 Task: Reset the layout of the chart.
Action: Mouse moved to (51, 353)
Screenshot: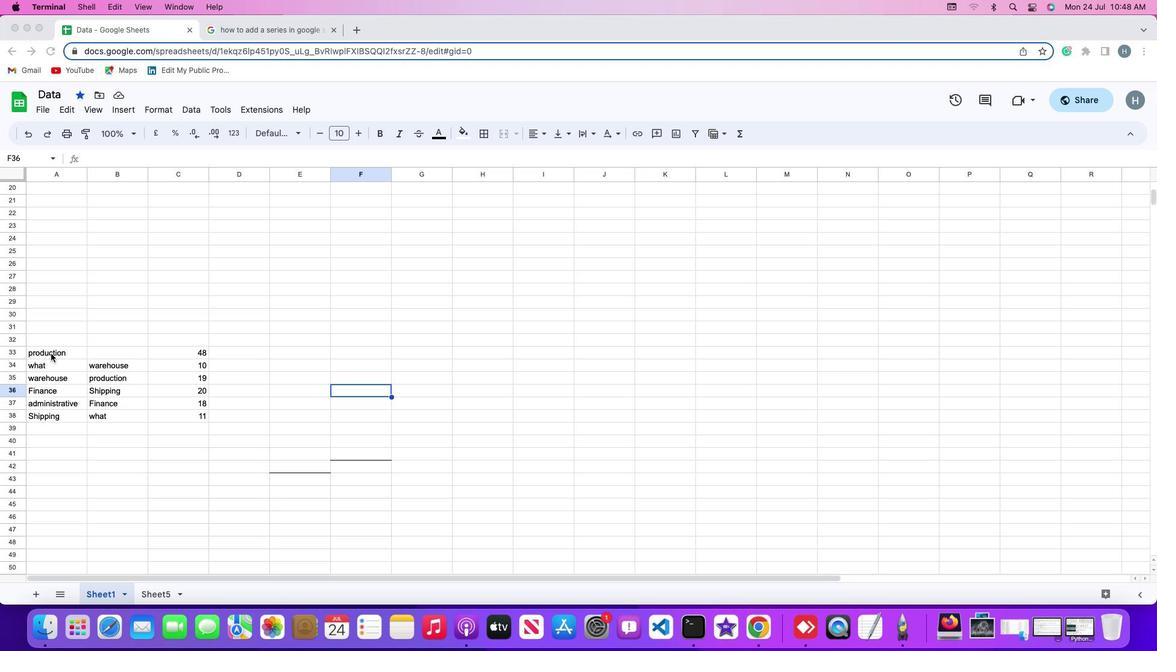 
Action: Mouse pressed left at (51, 353)
Screenshot: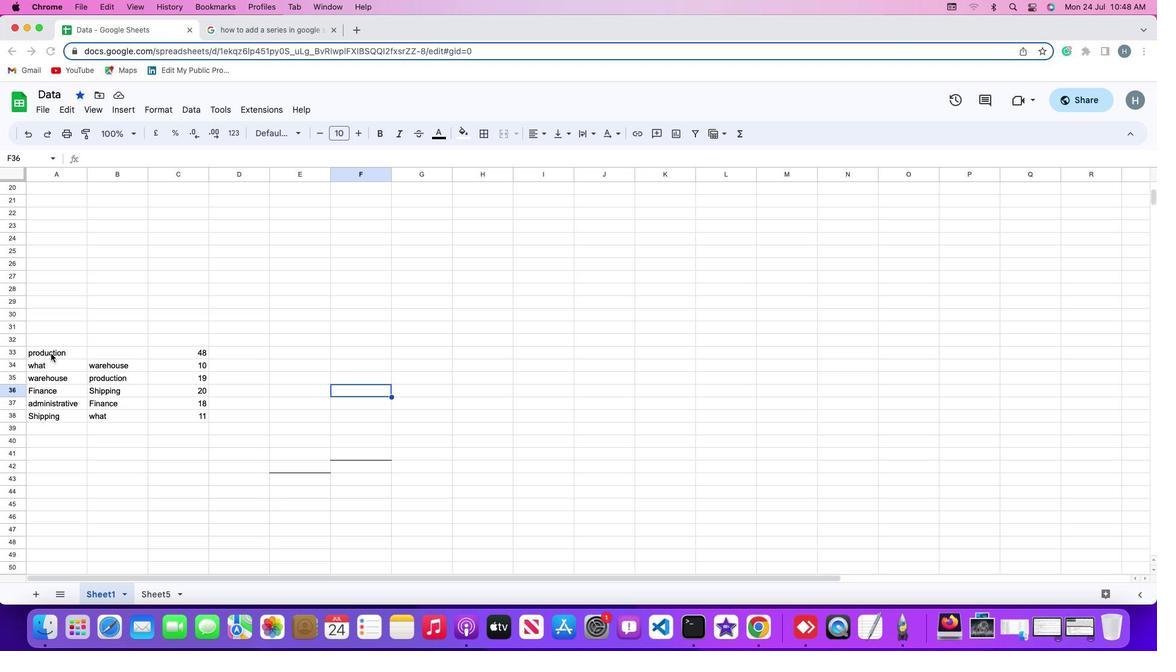 
Action: Mouse pressed left at (51, 353)
Screenshot: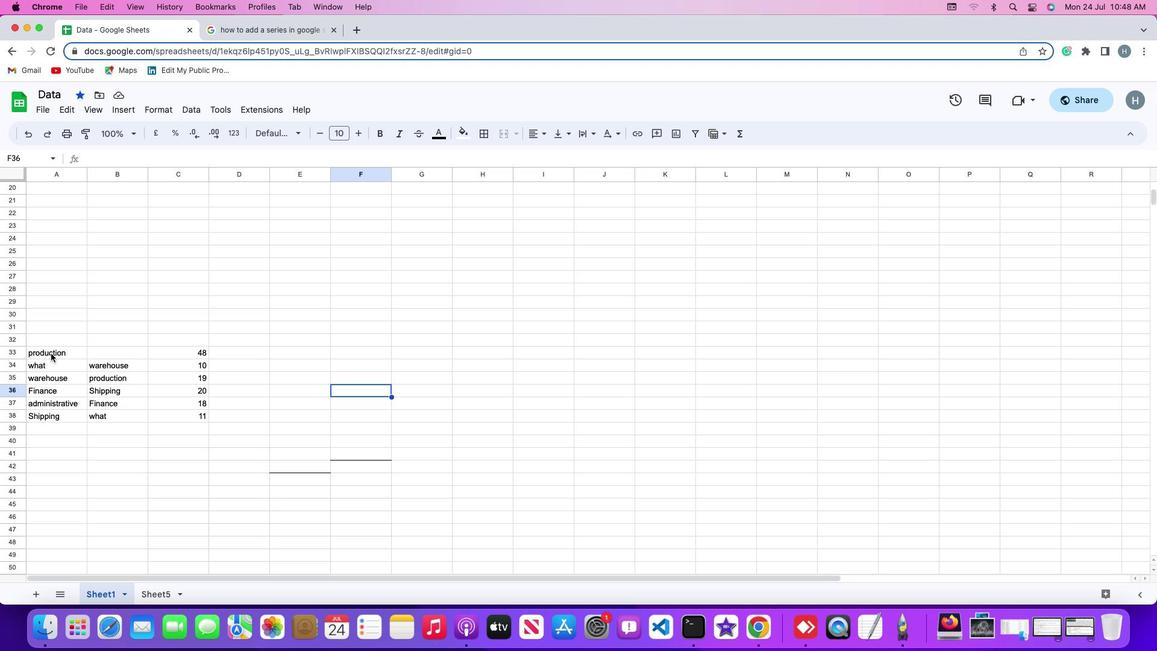 
Action: Mouse moved to (127, 104)
Screenshot: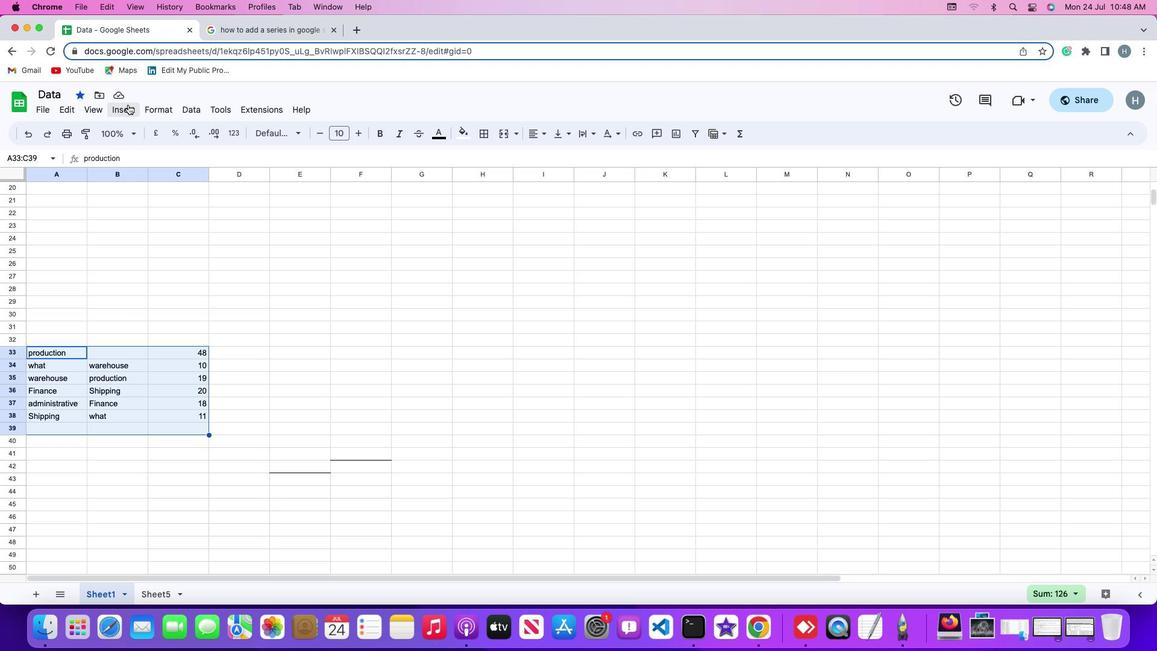 
Action: Mouse pressed left at (127, 104)
Screenshot: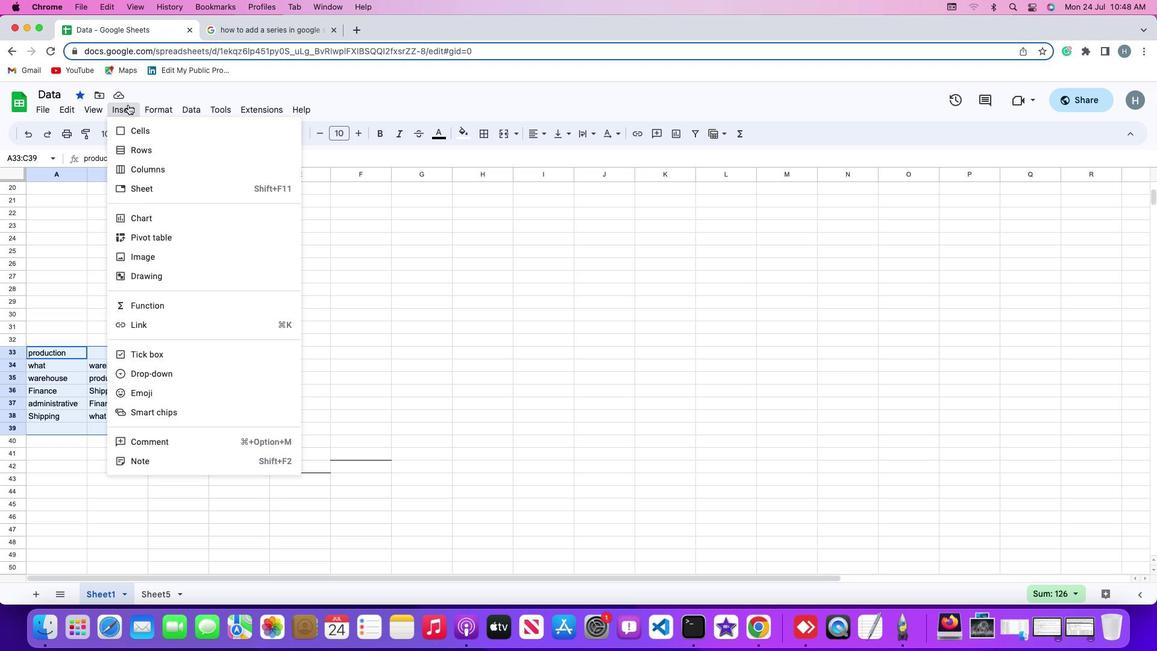 
Action: Mouse moved to (153, 224)
Screenshot: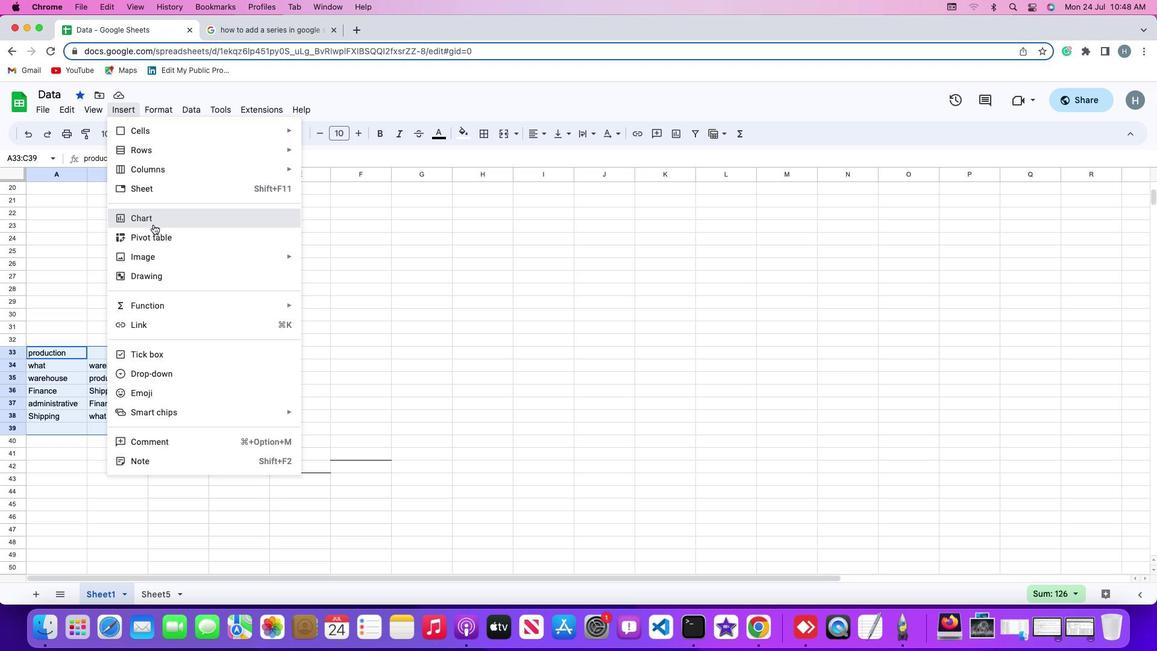 
Action: Mouse pressed left at (153, 224)
Screenshot: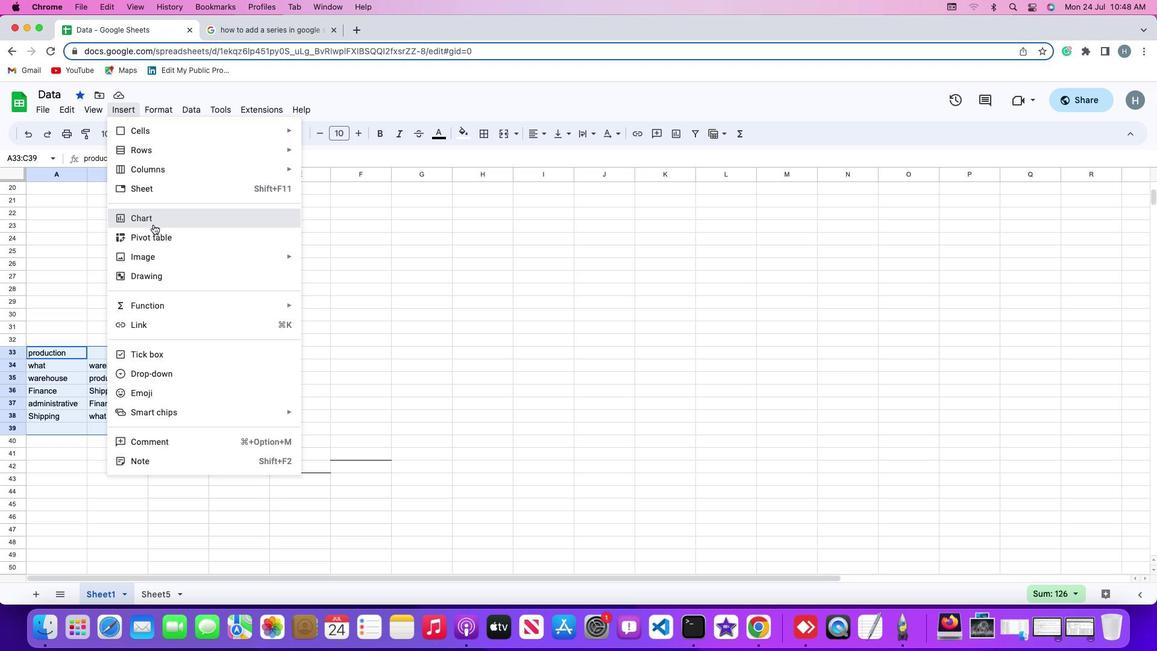
Action: Mouse moved to (1097, 167)
Screenshot: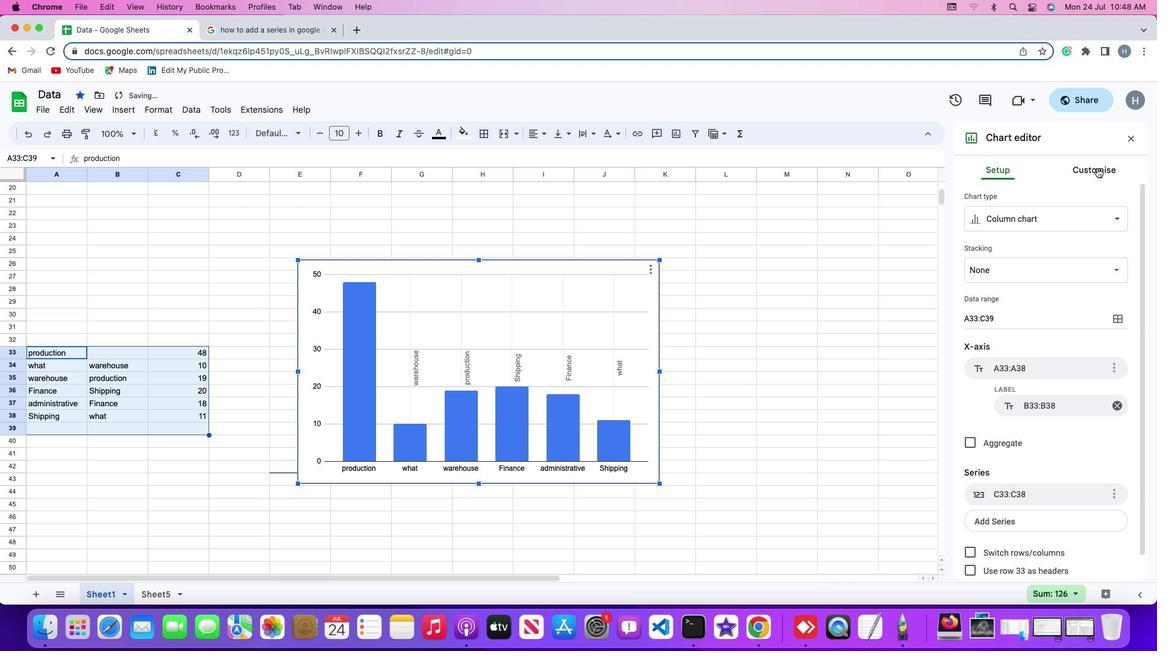 
Action: Mouse pressed left at (1097, 167)
Screenshot: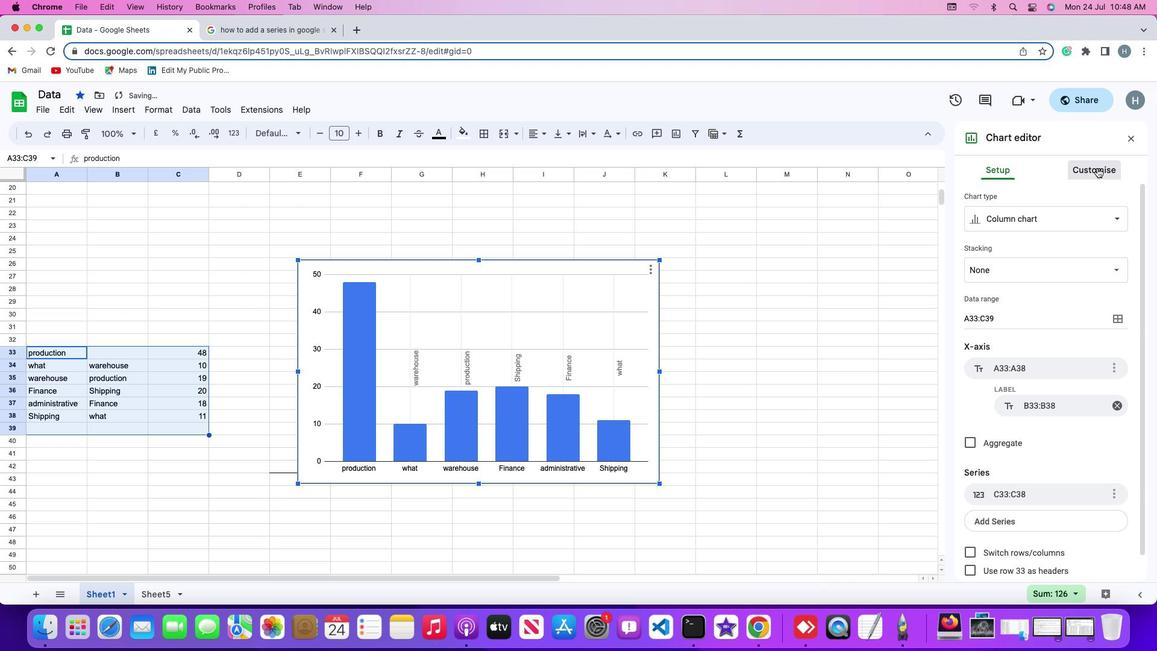 
Action: Mouse moved to (1005, 198)
Screenshot: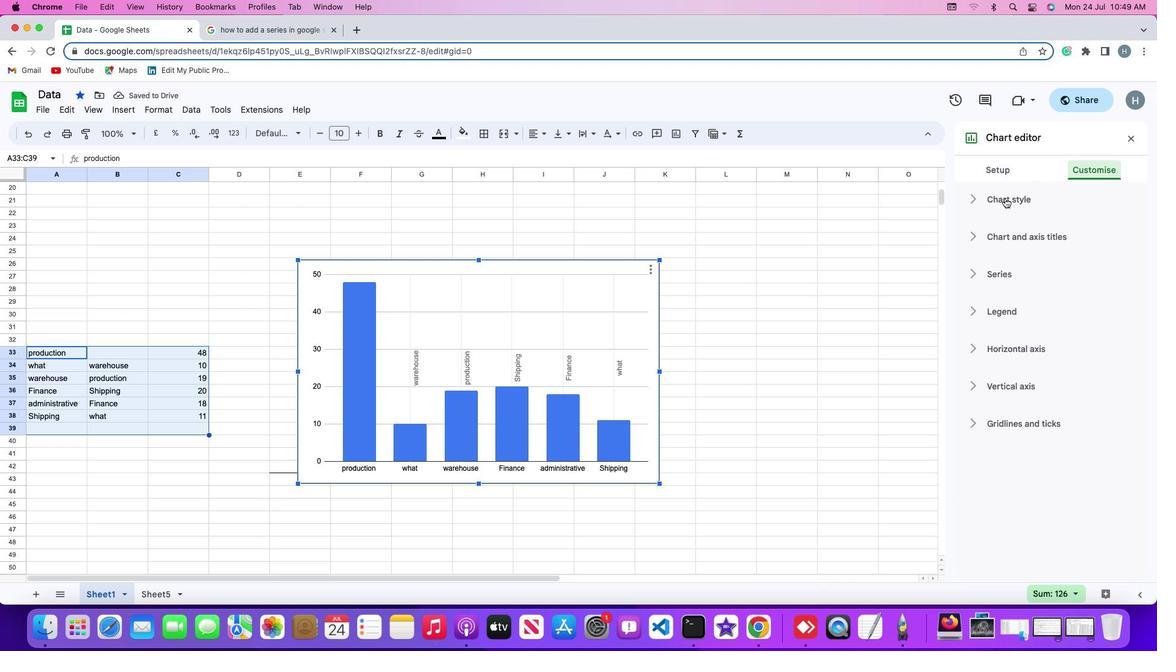 
Action: Mouse pressed left at (1005, 198)
Screenshot: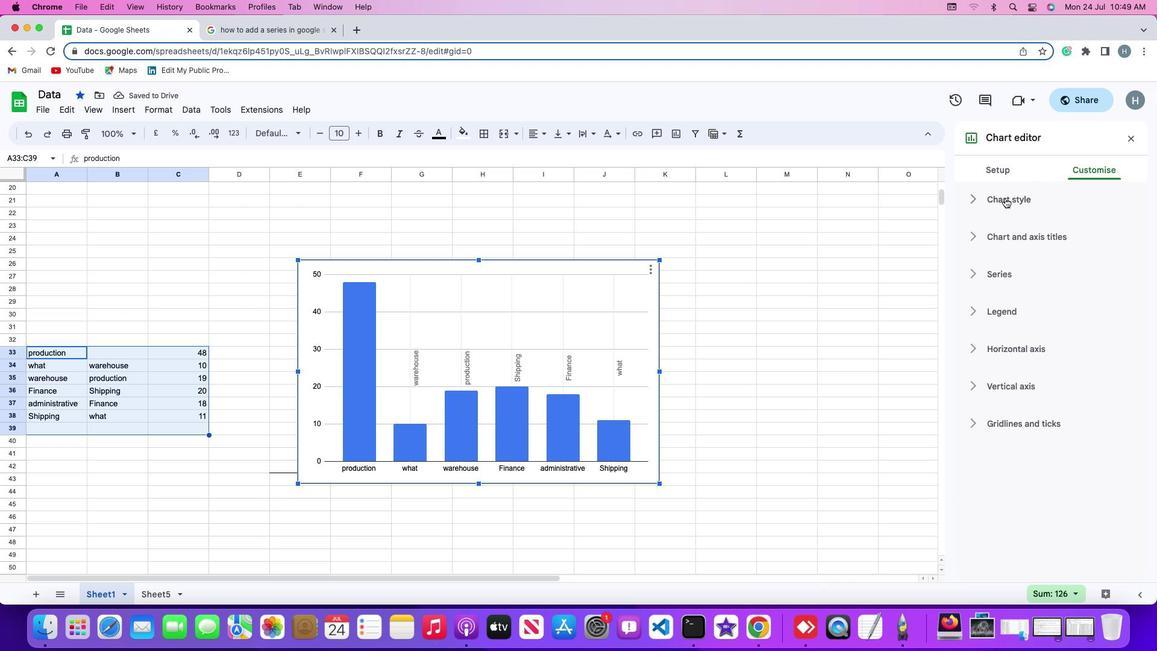 
Action: Mouse moved to (1015, 323)
Screenshot: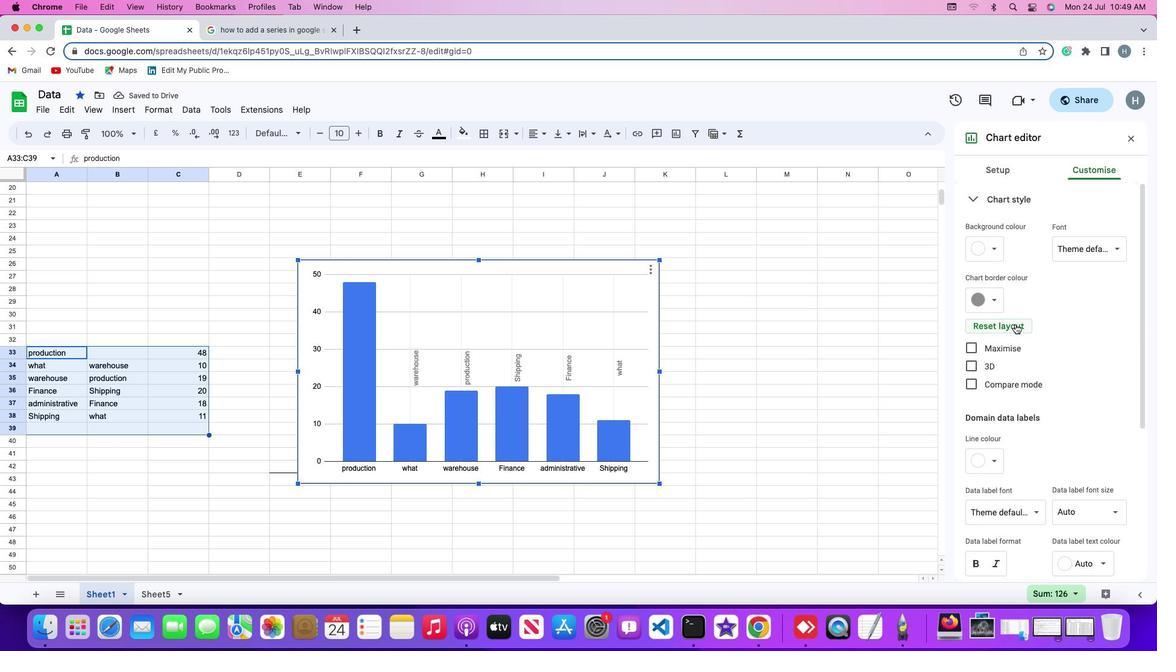 
Action: Mouse pressed left at (1015, 323)
Screenshot: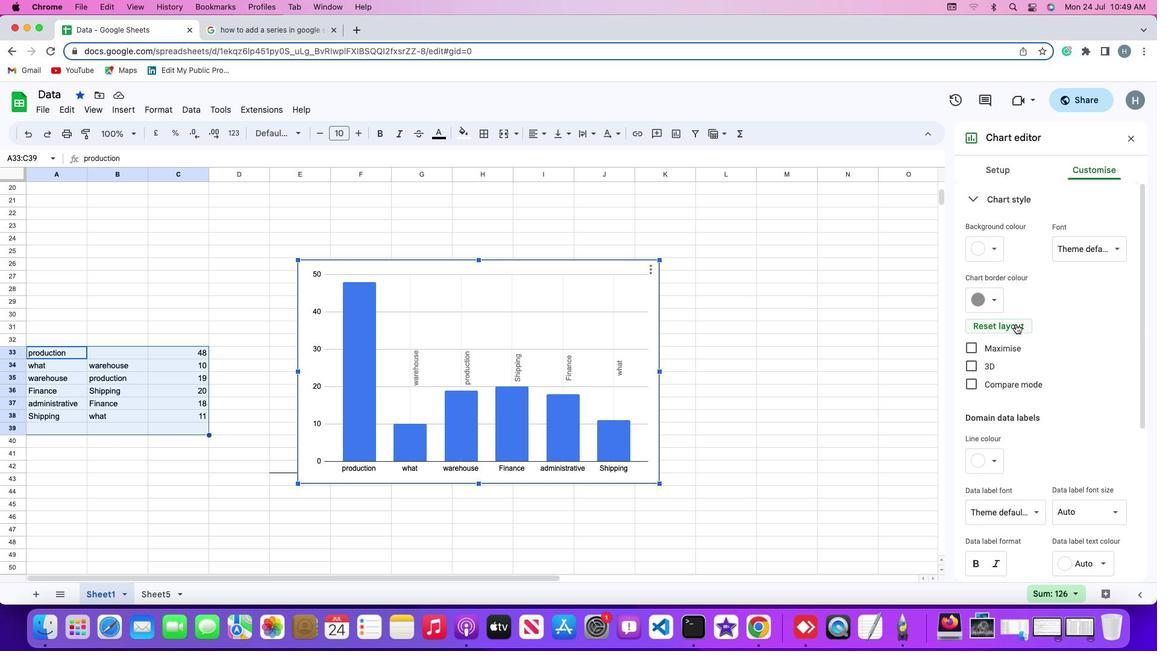 
Action: Mouse moved to (1095, 318)
Screenshot: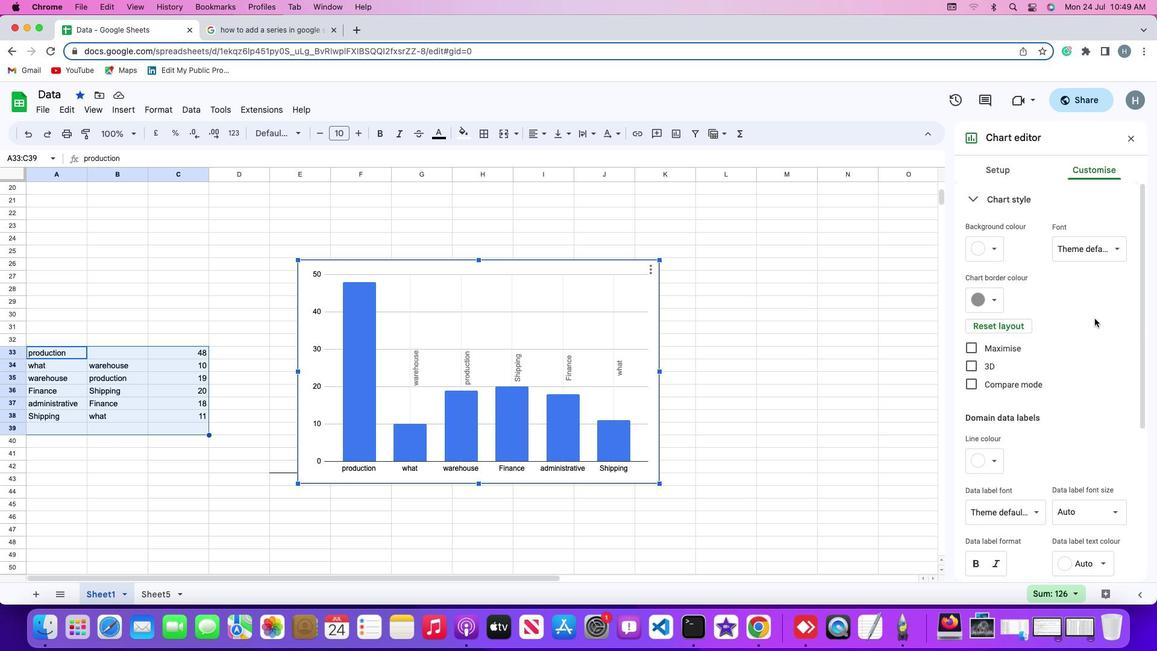 
